 Task: Use the formula "ISBLANK" in spreadsheet "Project portfolio".
Action: Mouse moved to (302, 184)
Screenshot: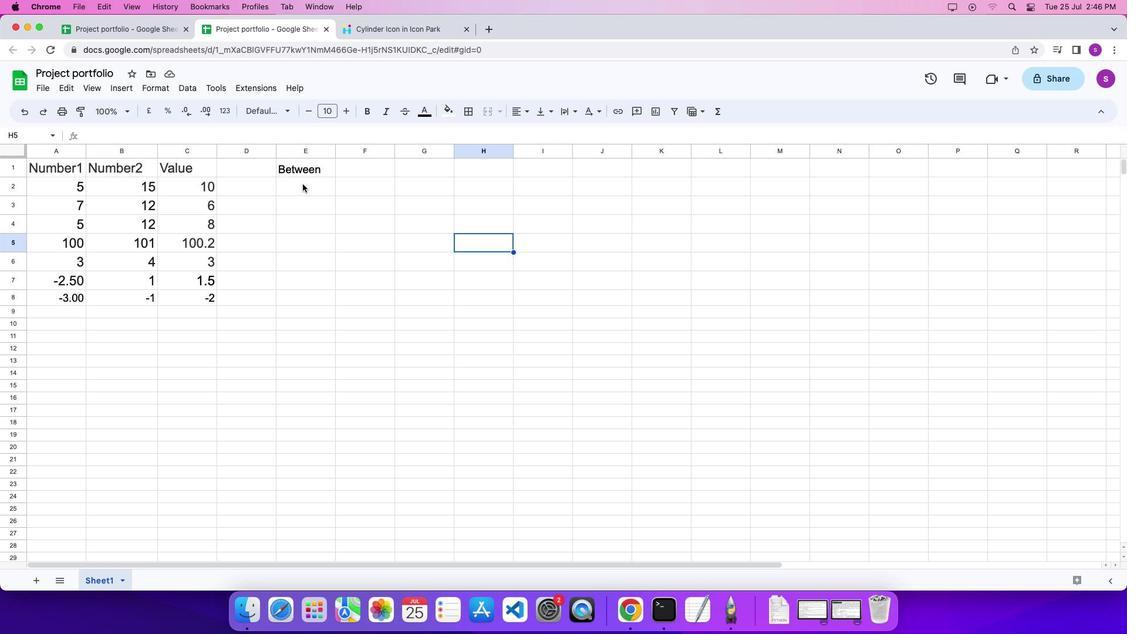 
Action: Mouse pressed left at (302, 184)
Screenshot: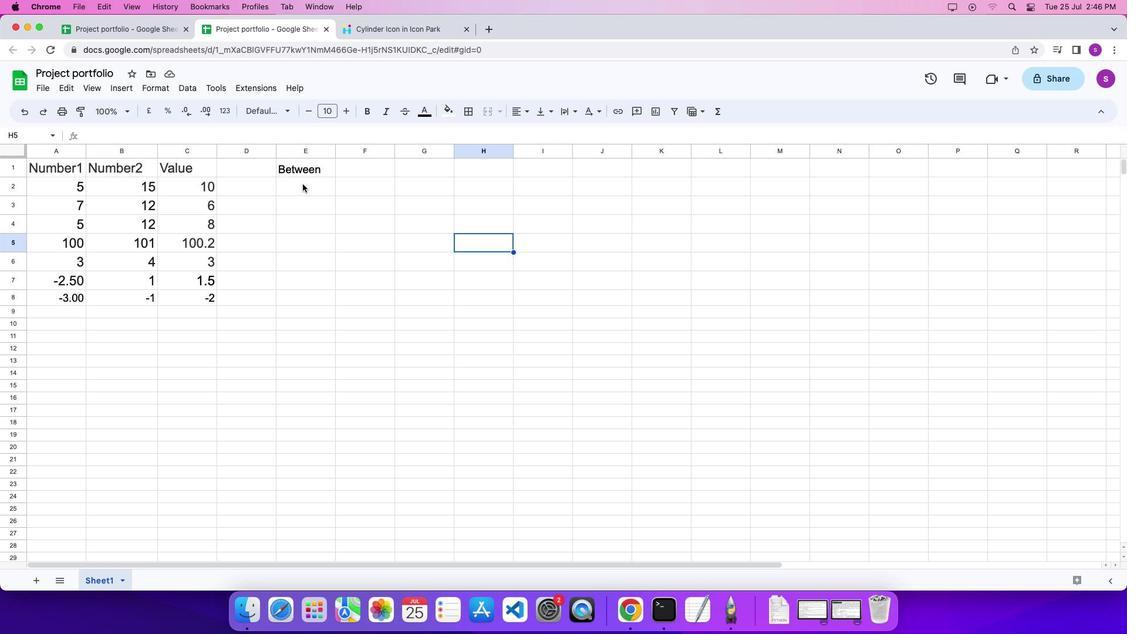 
Action: Mouse pressed left at (302, 184)
Screenshot: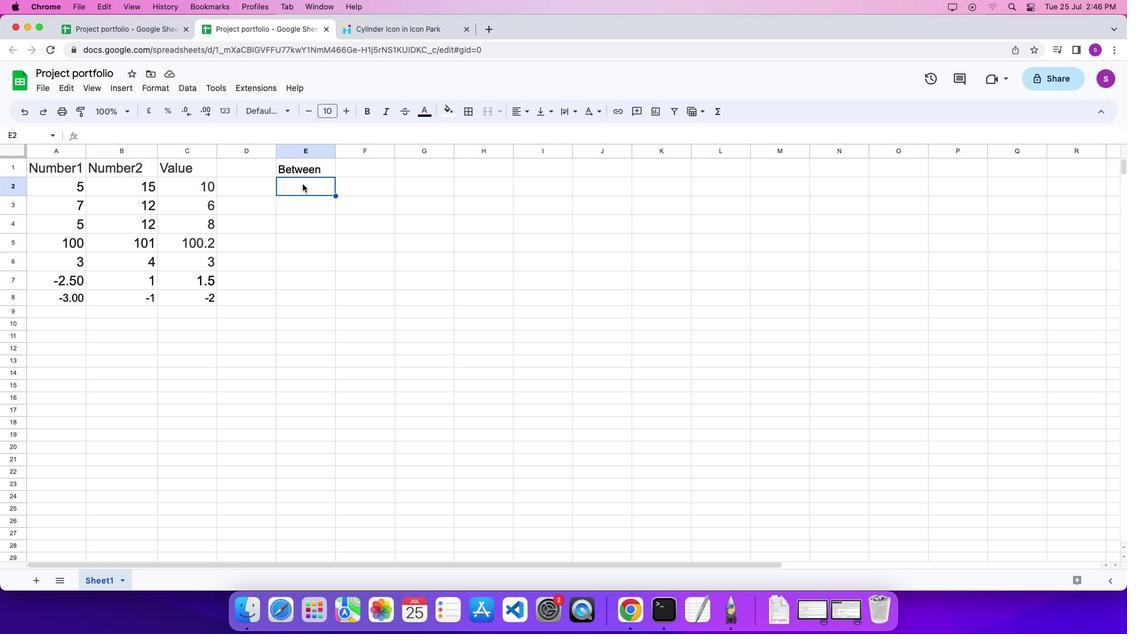 
Action: Mouse moved to (303, 184)
Screenshot: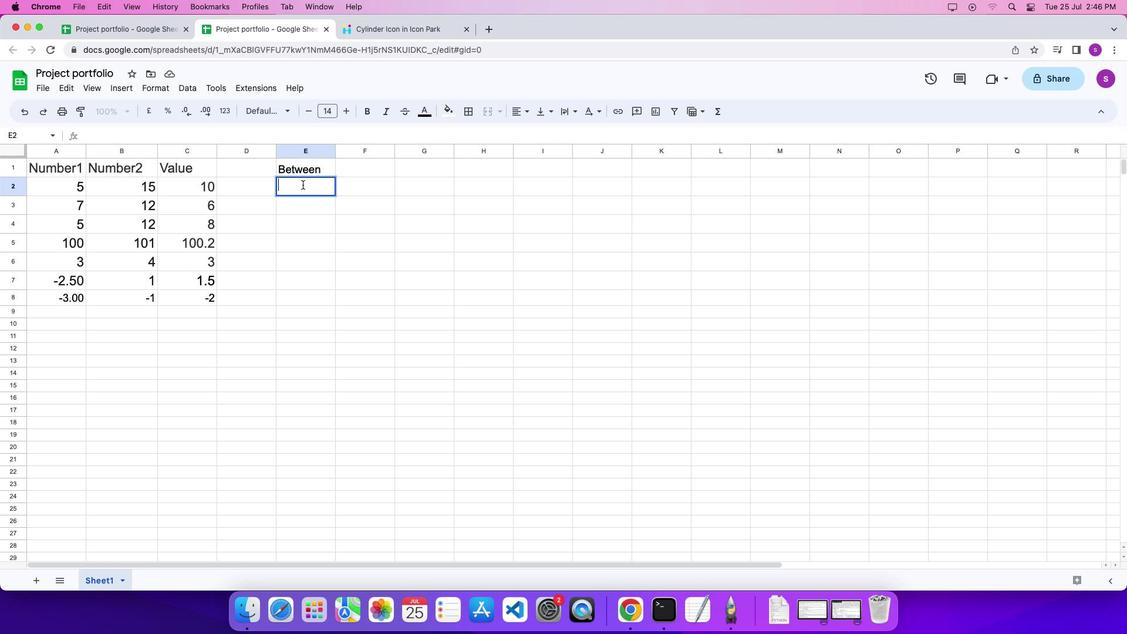 
Action: Key pressed '='
Screenshot: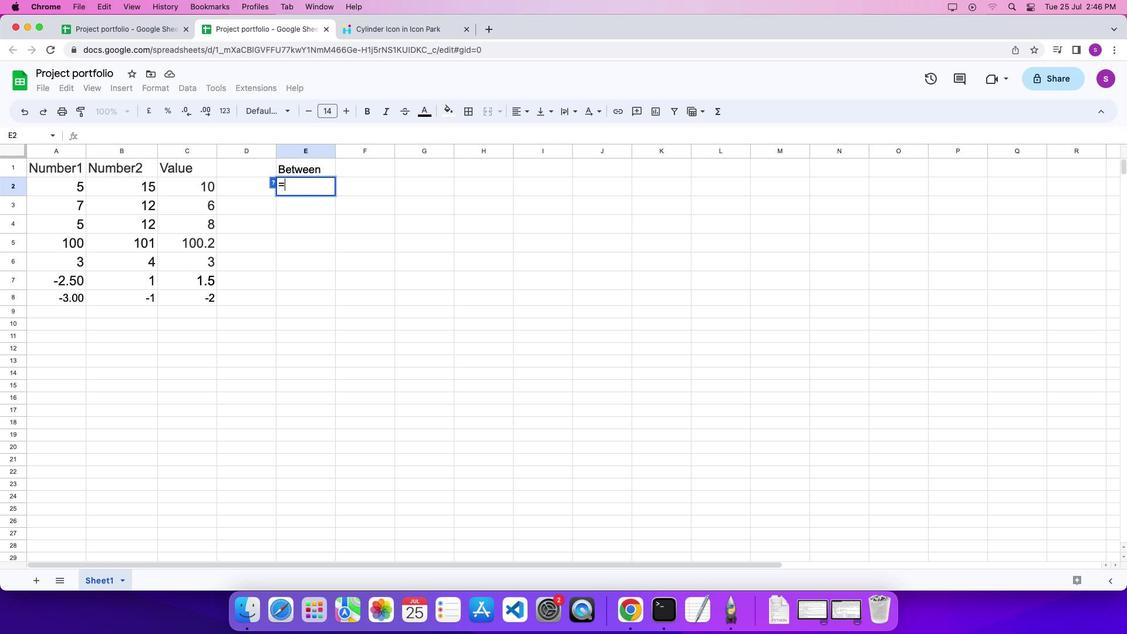 
Action: Mouse moved to (714, 114)
Screenshot: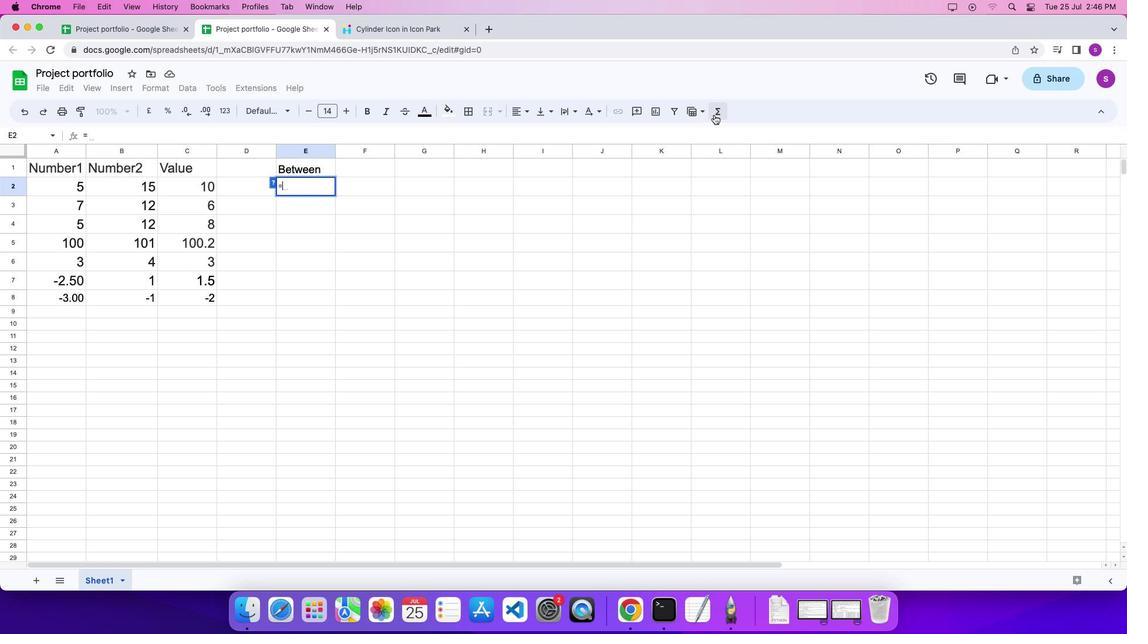 
Action: Mouse pressed left at (714, 114)
Screenshot: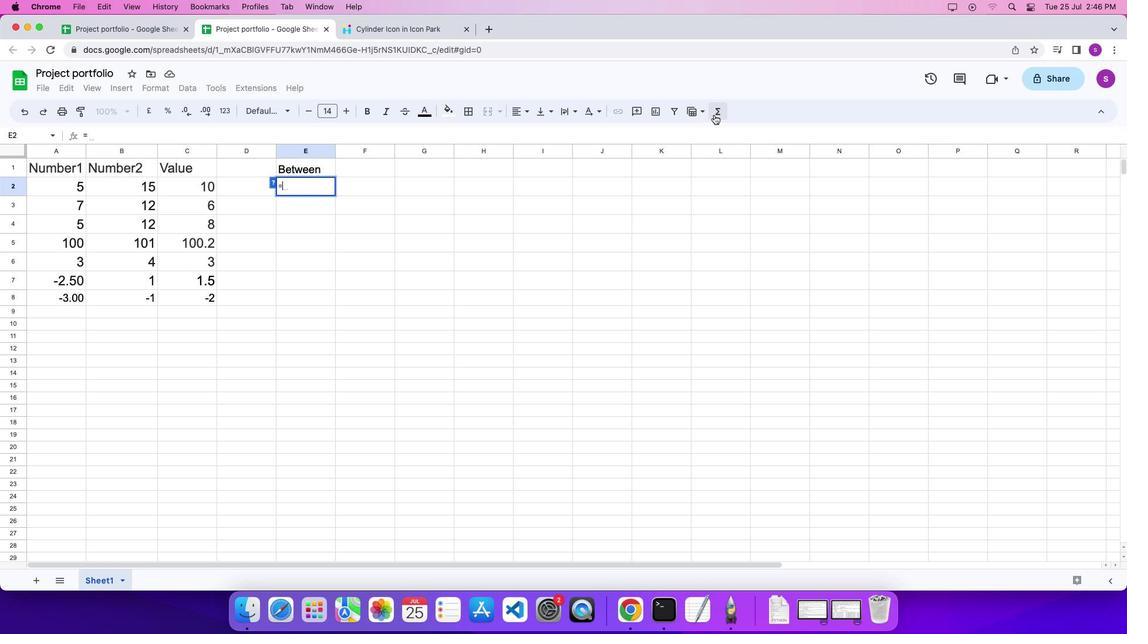 
Action: Mouse moved to (885, 387)
Screenshot: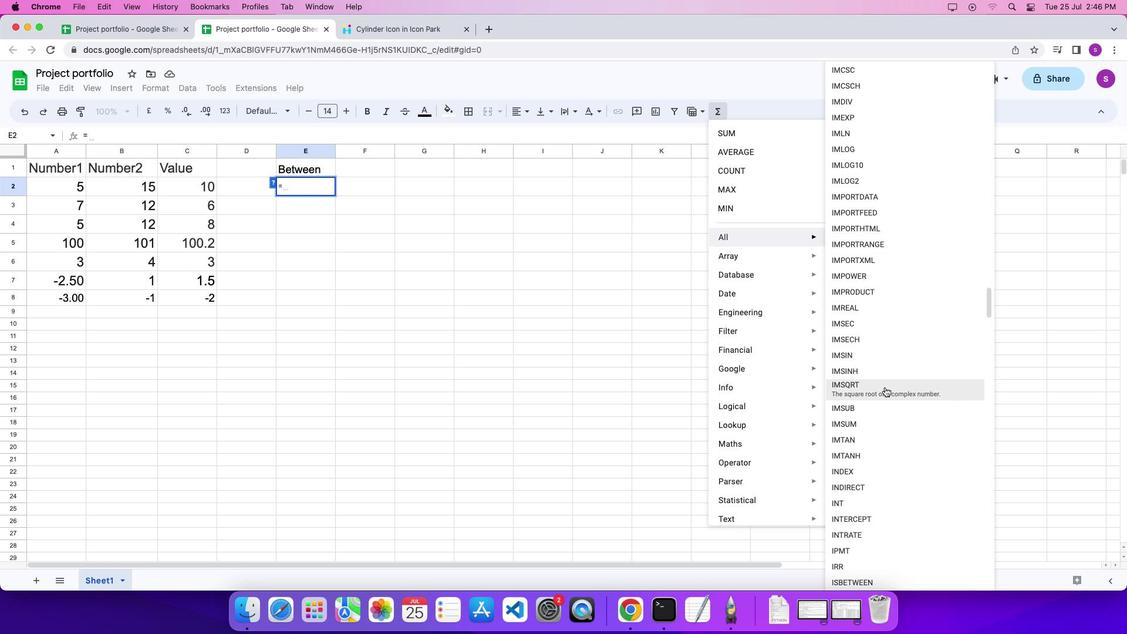 
Action: Mouse scrolled (885, 387) with delta (0, 0)
Screenshot: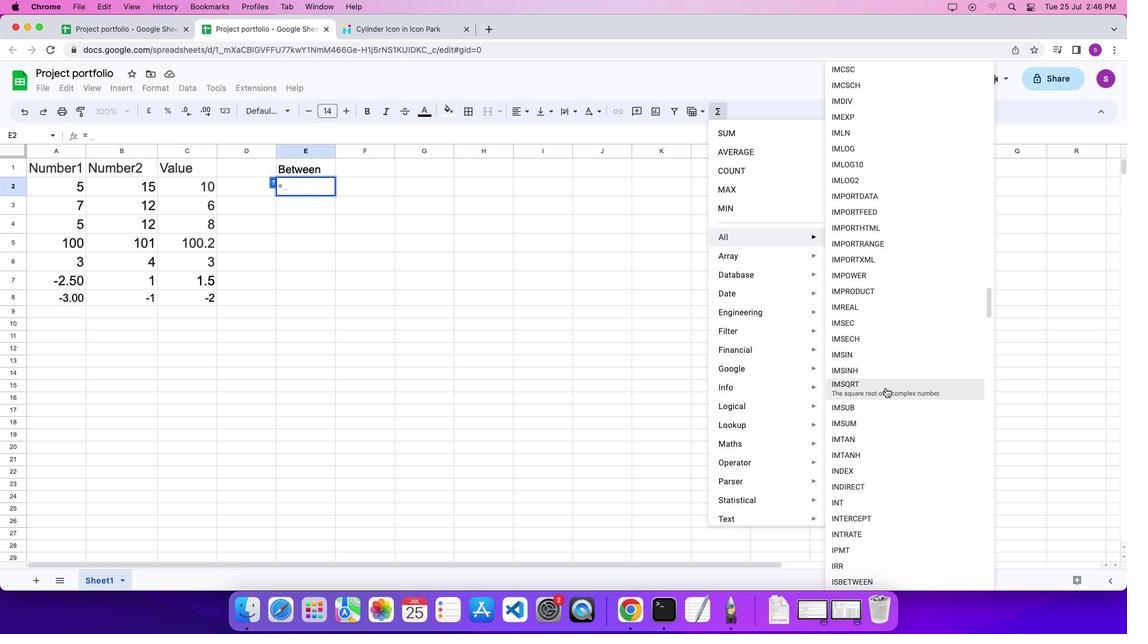 
Action: Mouse moved to (886, 388)
Screenshot: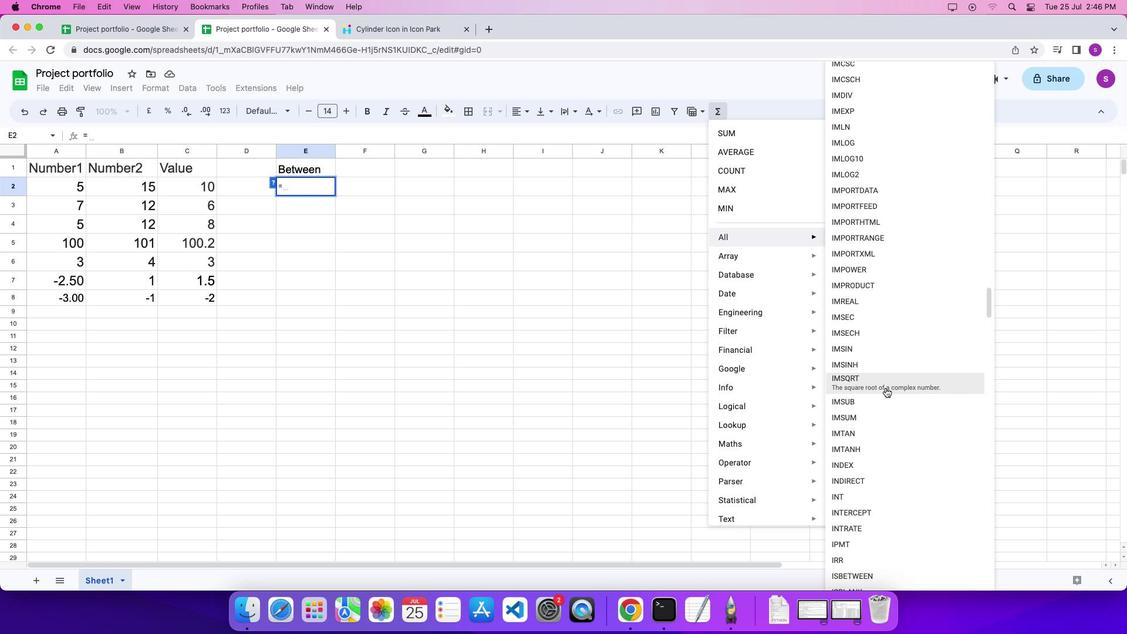 
Action: Mouse scrolled (886, 388) with delta (0, 0)
Screenshot: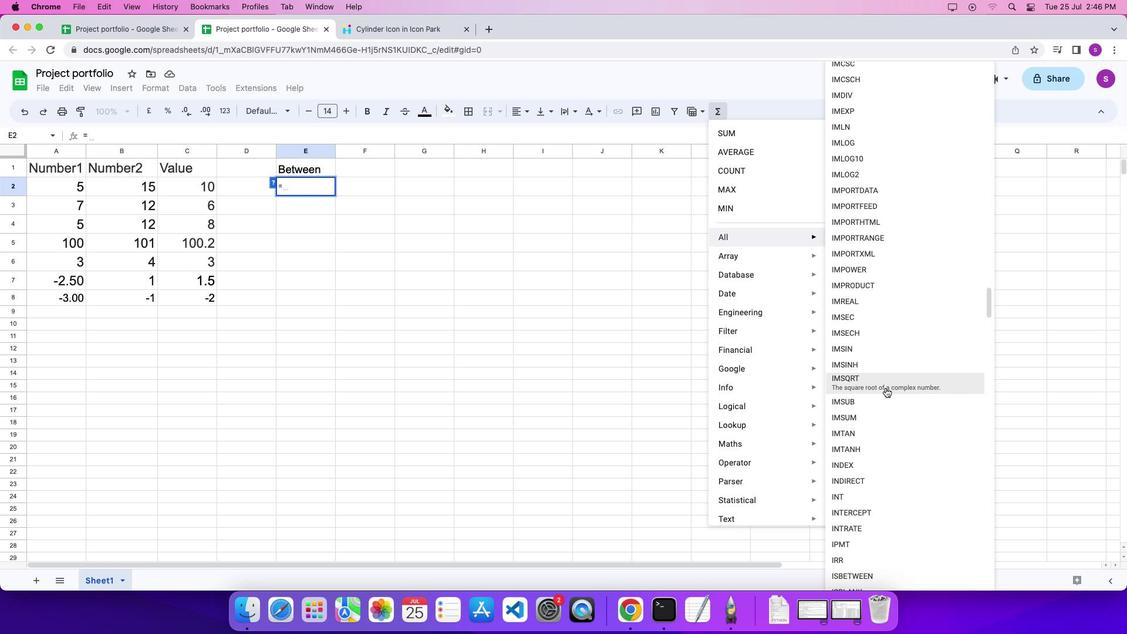 
Action: Mouse scrolled (886, 388) with delta (0, 0)
Screenshot: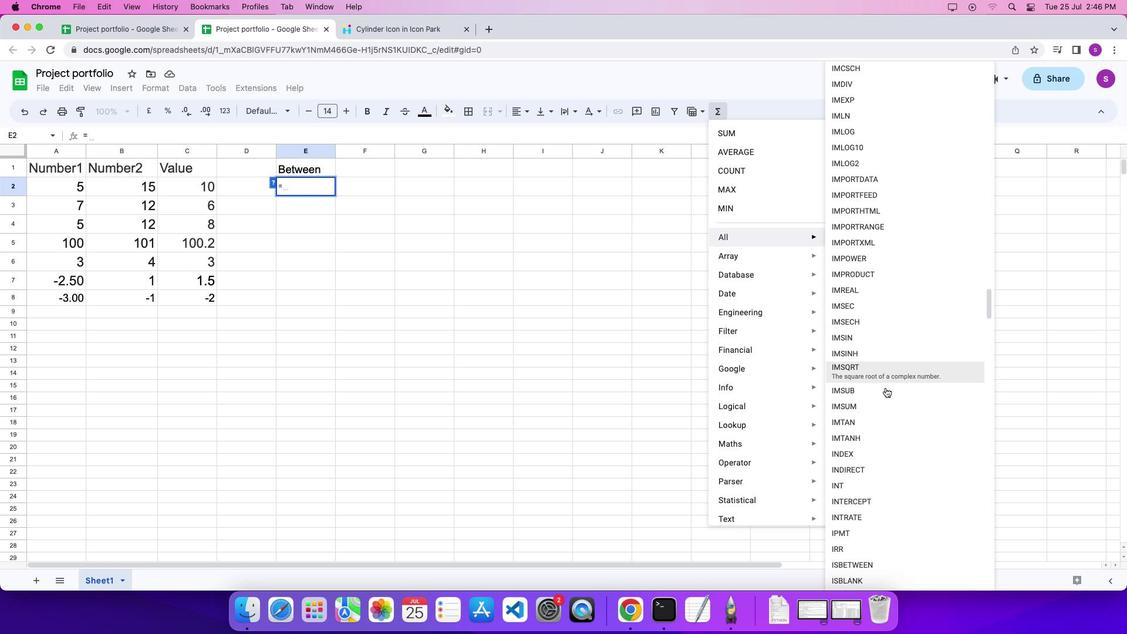 
Action: Mouse moved to (858, 577)
Screenshot: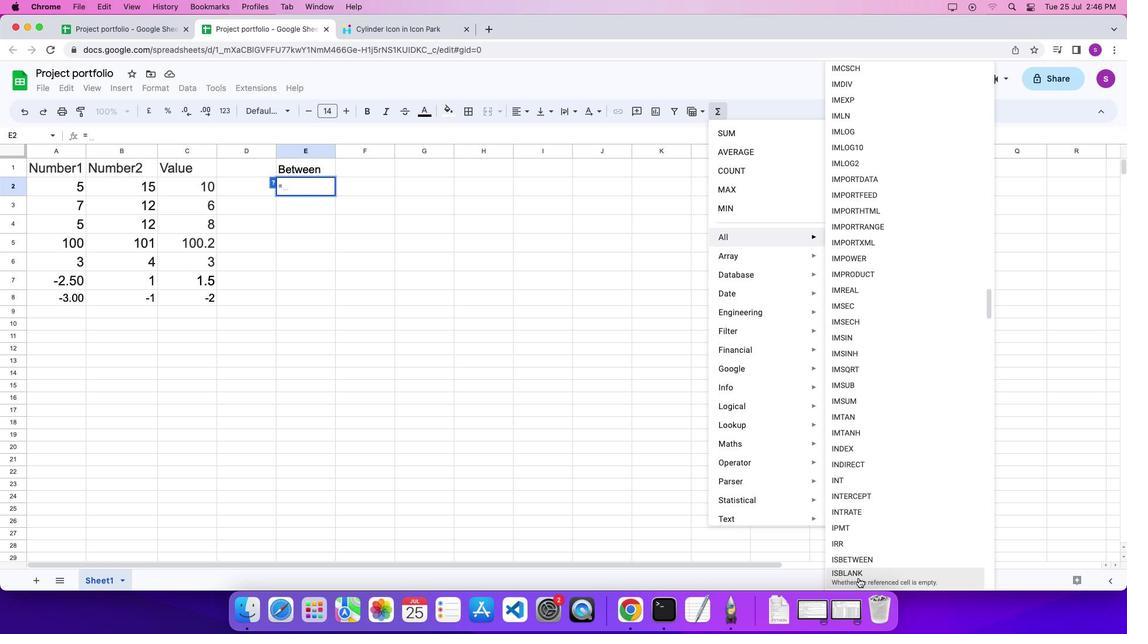 
Action: Mouse pressed left at (858, 577)
Screenshot: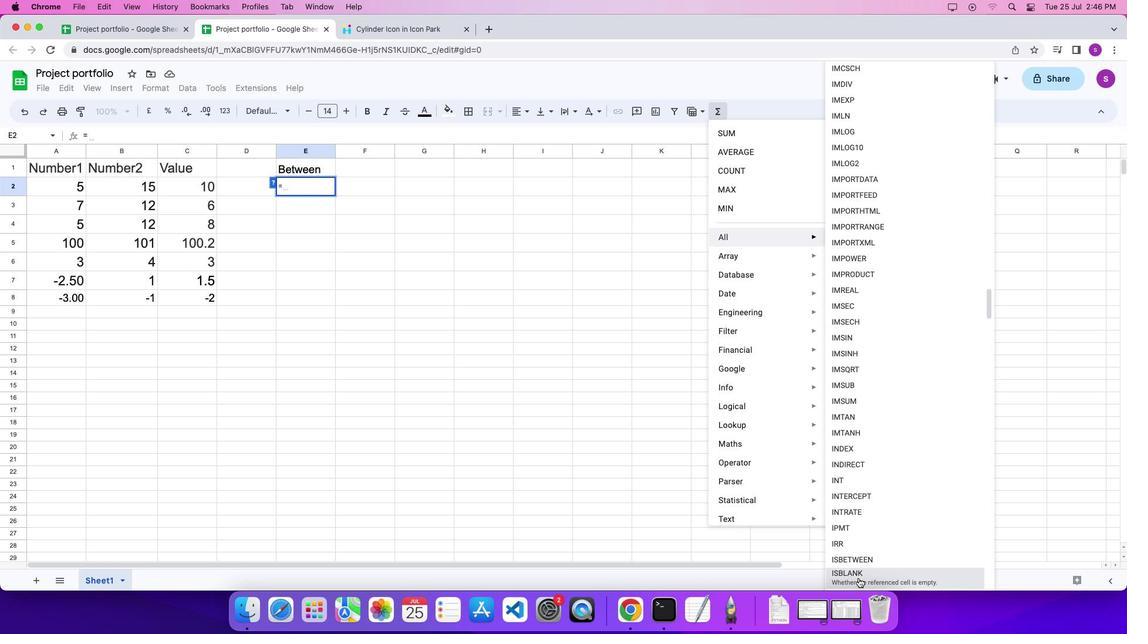 
Action: Mouse moved to (203, 188)
Screenshot: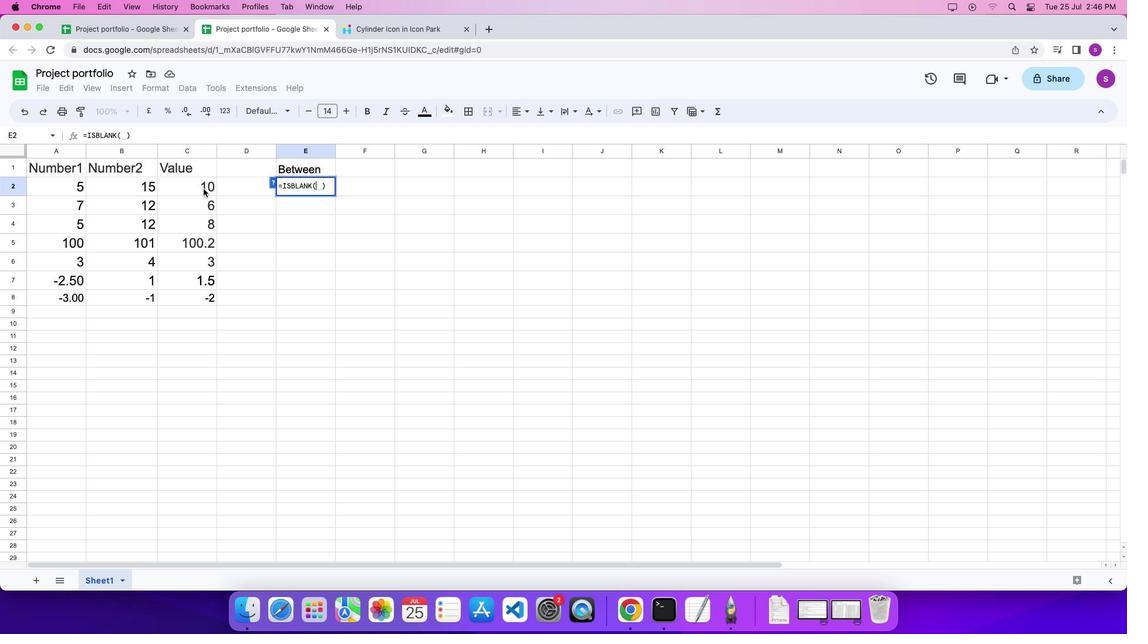 
Action: Mouse pressed left at (203, 188)
Screenshot: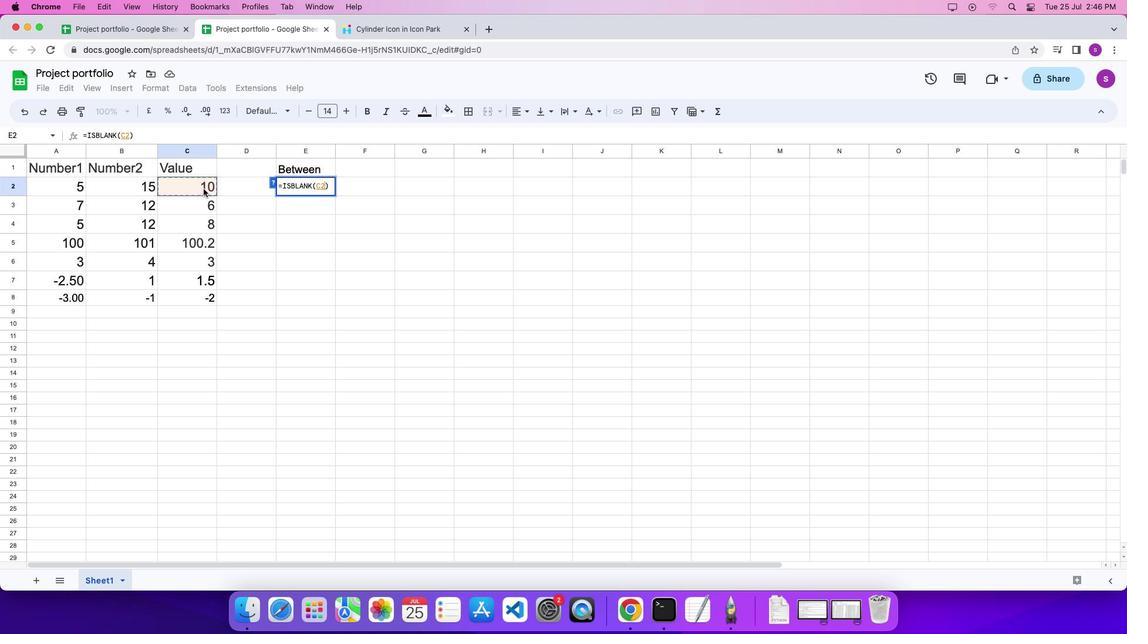 
Action: Key pressed '\x03'
Screenshot: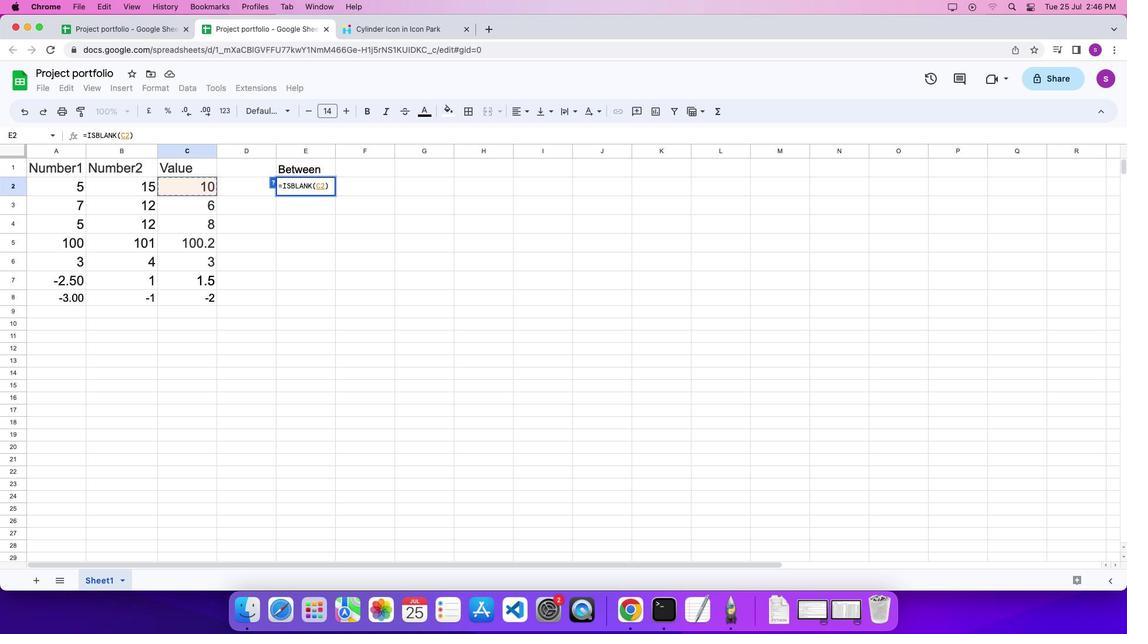 
